 Task: Use the formula "ISLOGICAL" in spreadsheet "Project portfolio".
Action: Mouse moved to (622, 414)
Screenshot: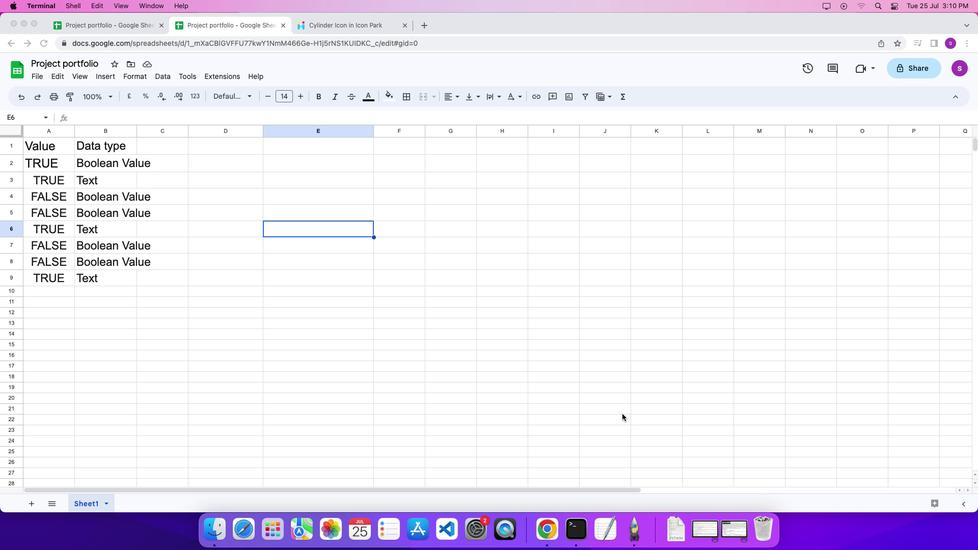 
Action: Mouse pressed left at (622, 414)
Screenshot: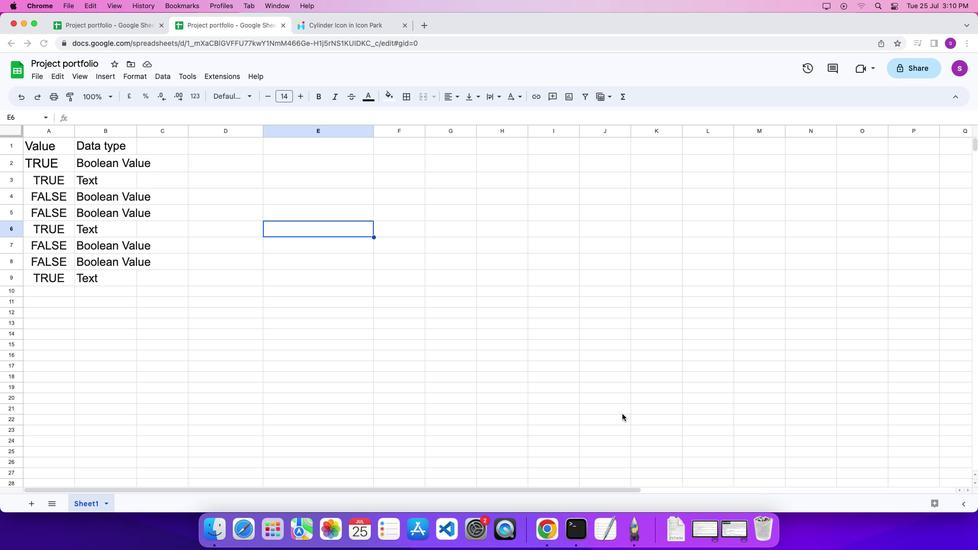 
Action: Mouse moved to (314, 161)
Screenshot: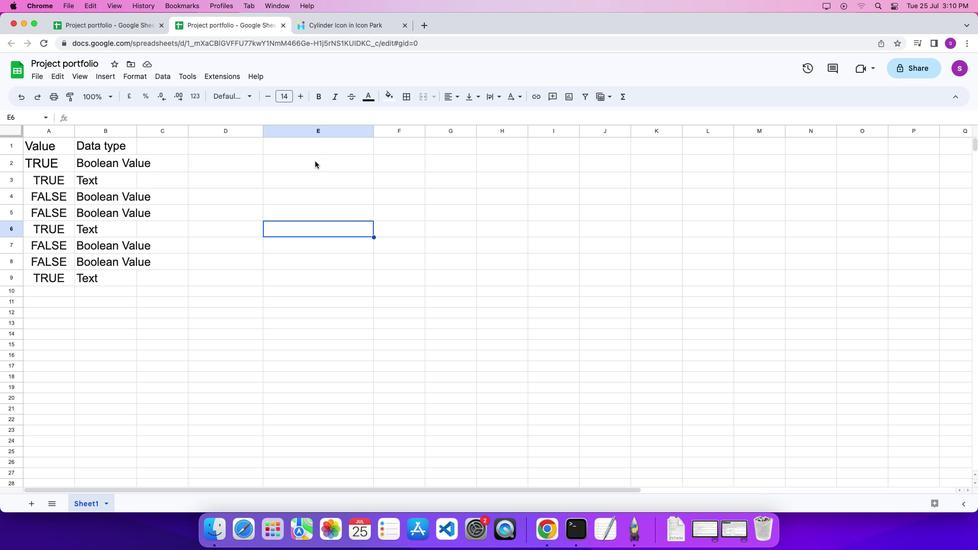 
Action: Mouse pressed left at (314, 161)
Screenshot: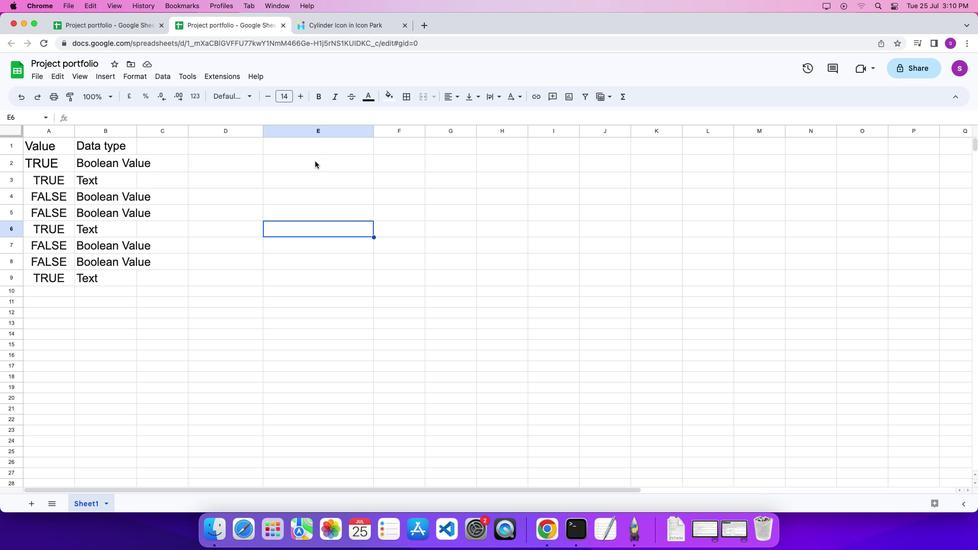 
Action: Mouse pressed left at (314, 161)
Screenshot: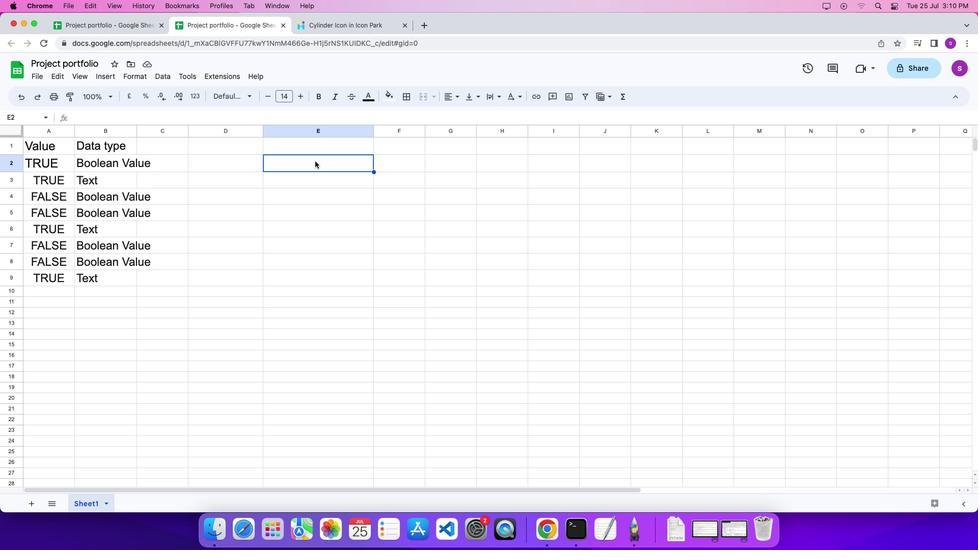 
Action: Key pressed '='
Screenshot: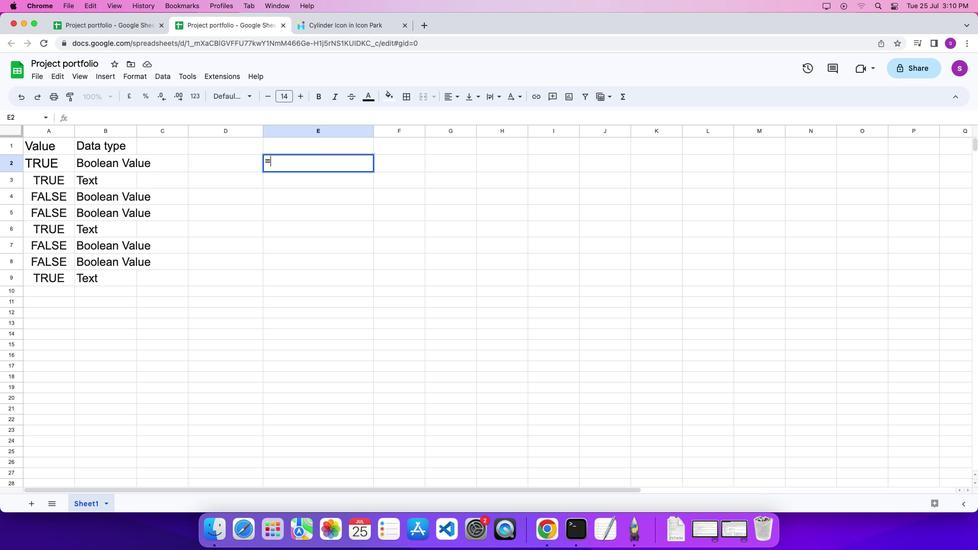 
Action: Mouse moved to (623, 93)
Screenshot: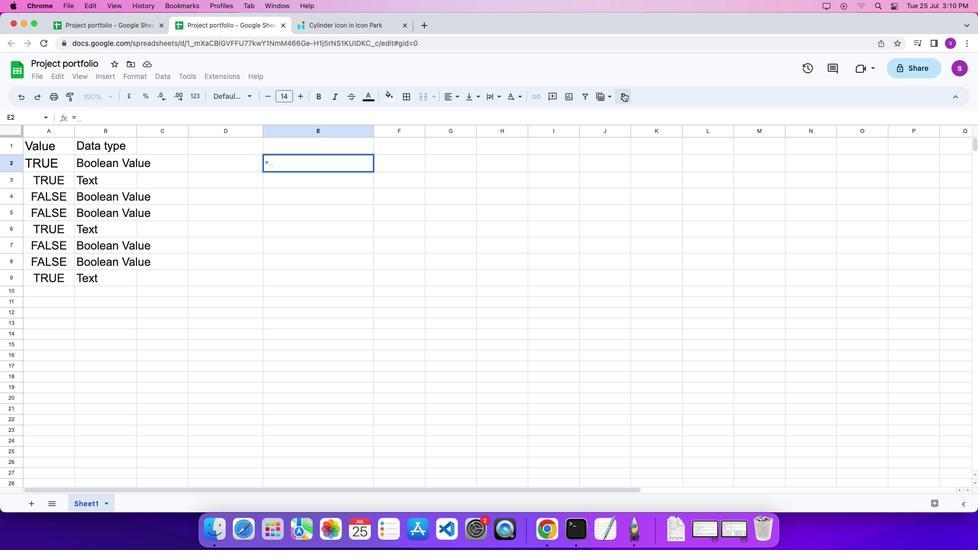 
Action: Mouse pressed left at (623, 93)
Screenshot: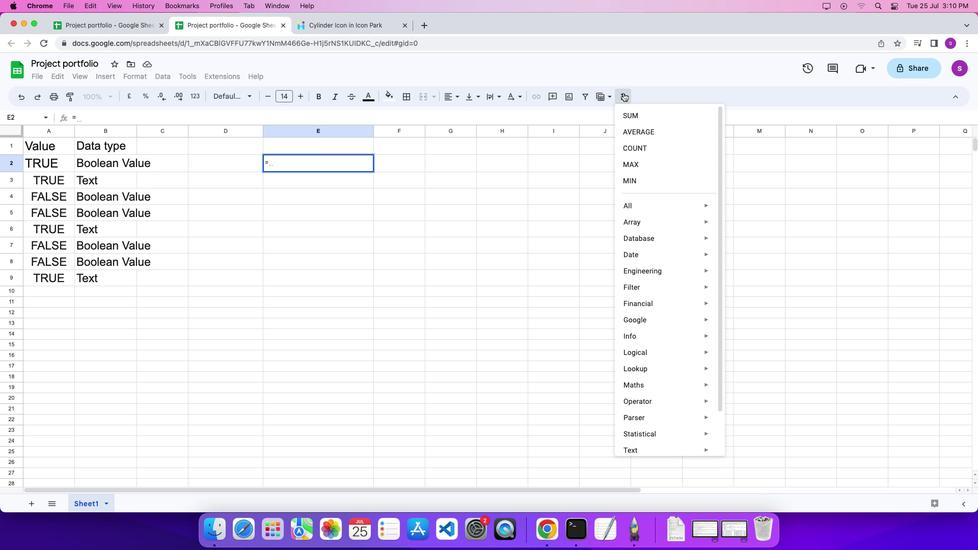 
Action: Mouse moved to (805, 465)
Screenshot: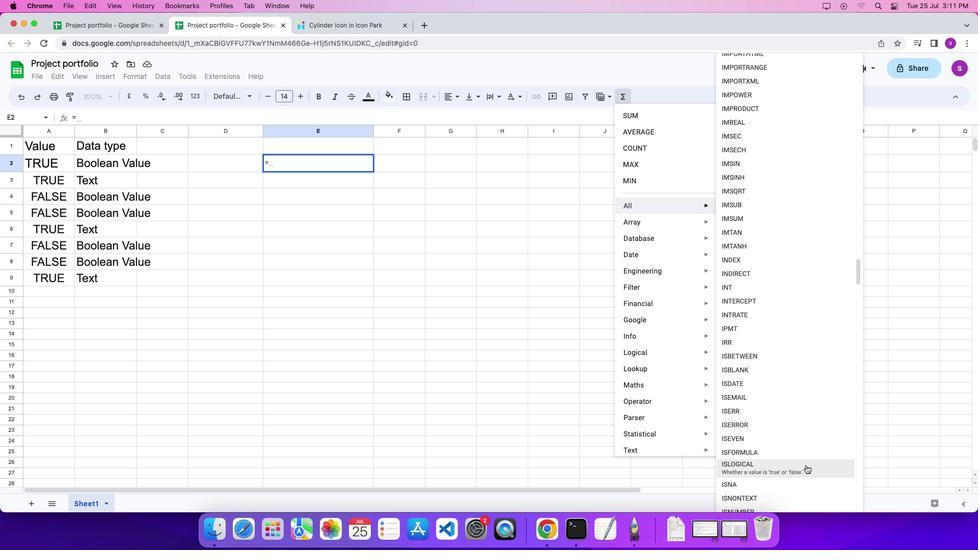 
Action: Mouse pressed left at (805, 465)
Screenshot: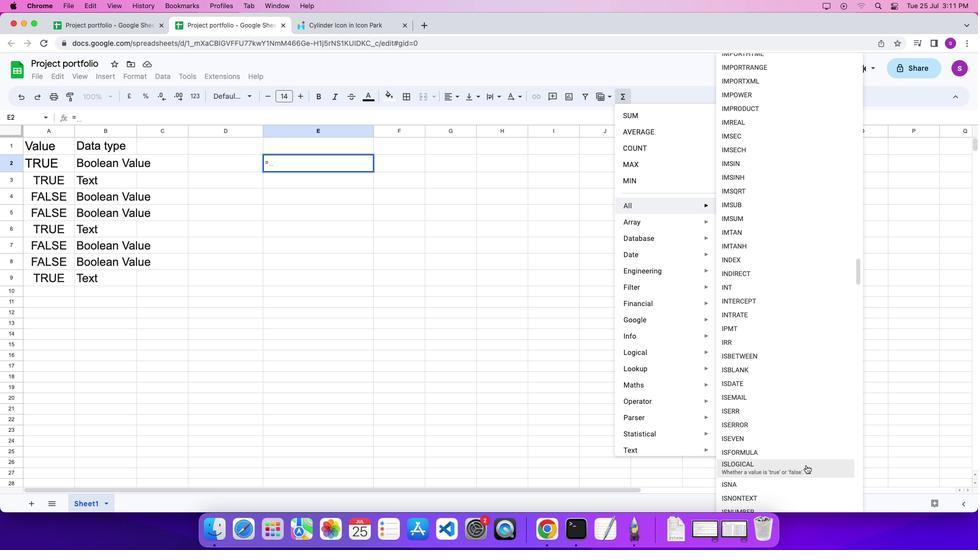 
Action: Mouse moved to (30, 159)
Screenshot: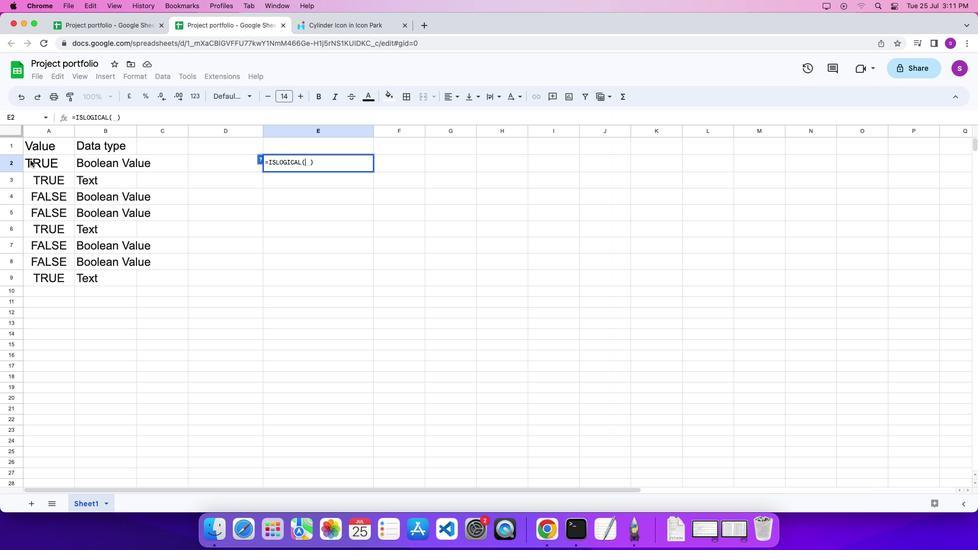 
Action: Mouse pressed left at (30, 159)
Screenshot: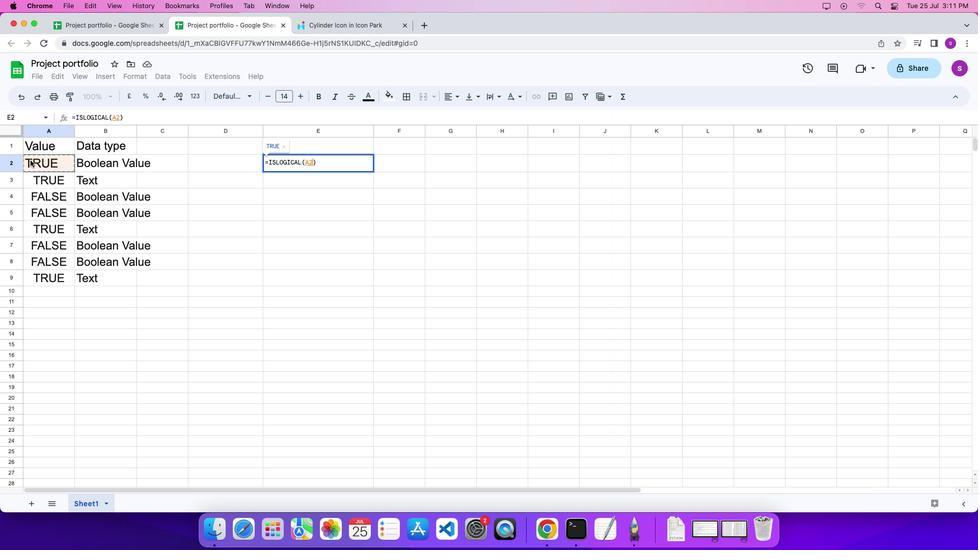 
Action: Mouse moved to (31, 159)
Screenshot: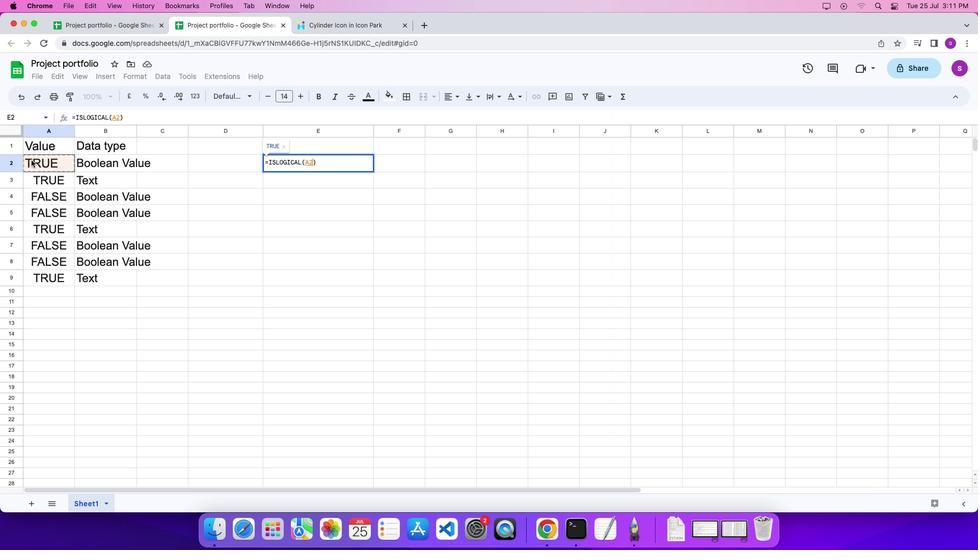 
Action: Key pressed '\x03'
Screenshot: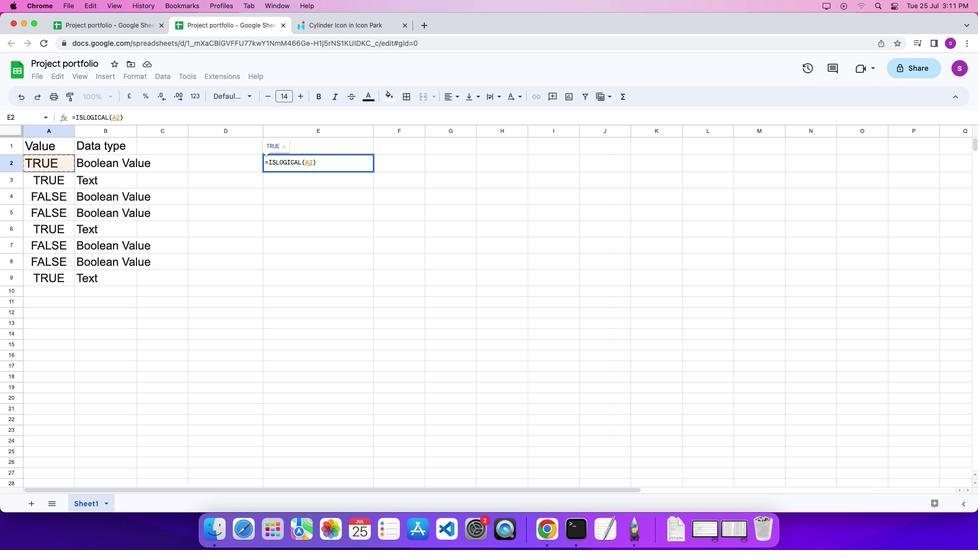 
